 Task: Check the average views per listing of fitness center in the last 3 years.
Action: Mouse moved to (822, 226)
Screenshot: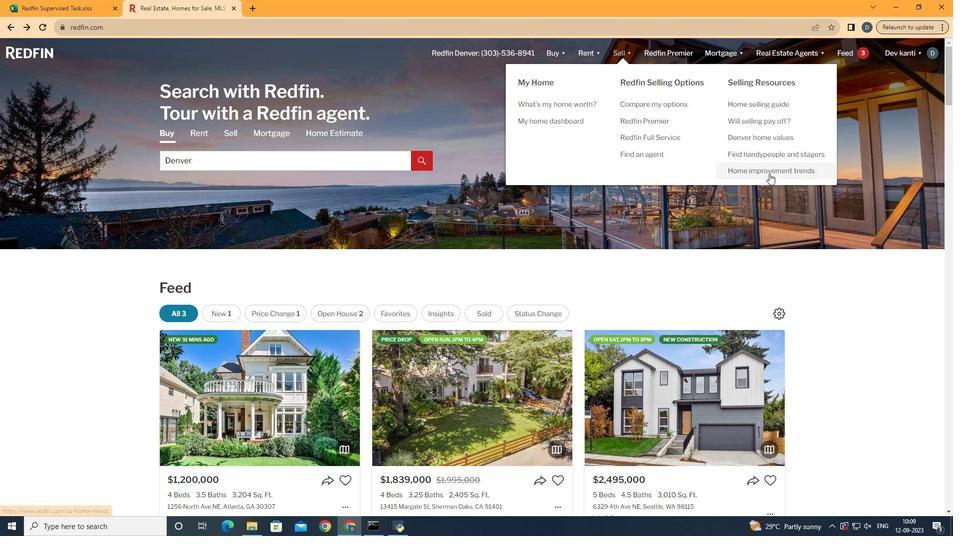
Action: Mouse pressed left at (822, 226)
Screenshot: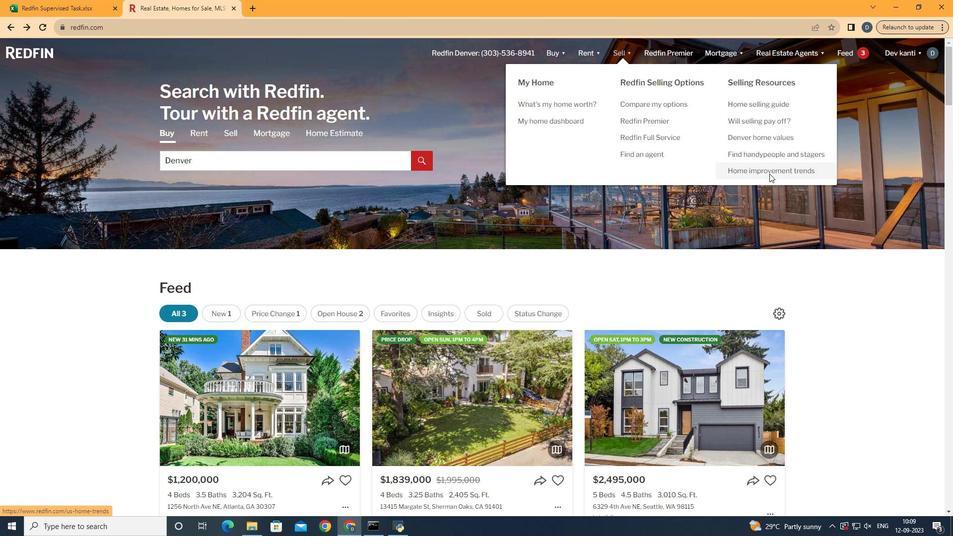 
Action: Mouse moved to (287, 244)
Screenshot: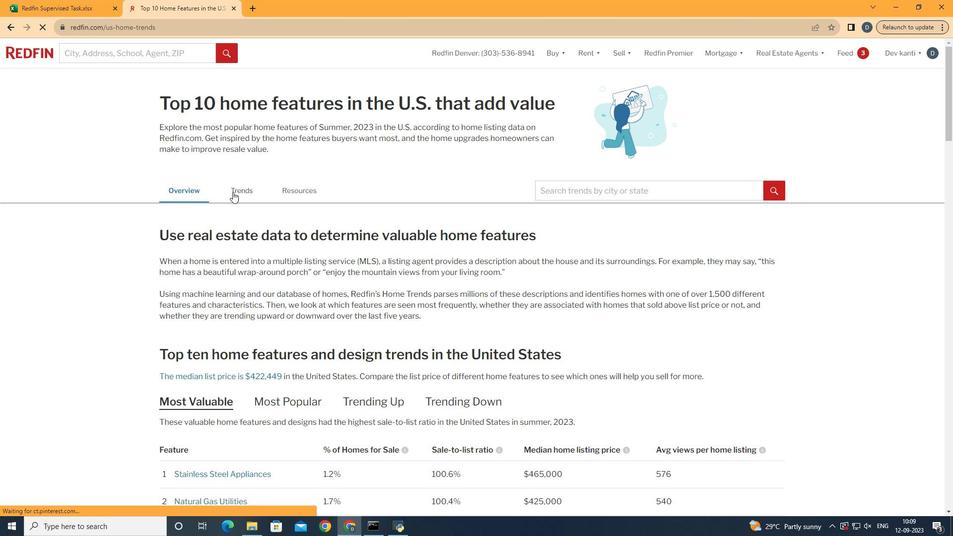 
Action: Mouse pressed left at (287, 244)
Screenshot: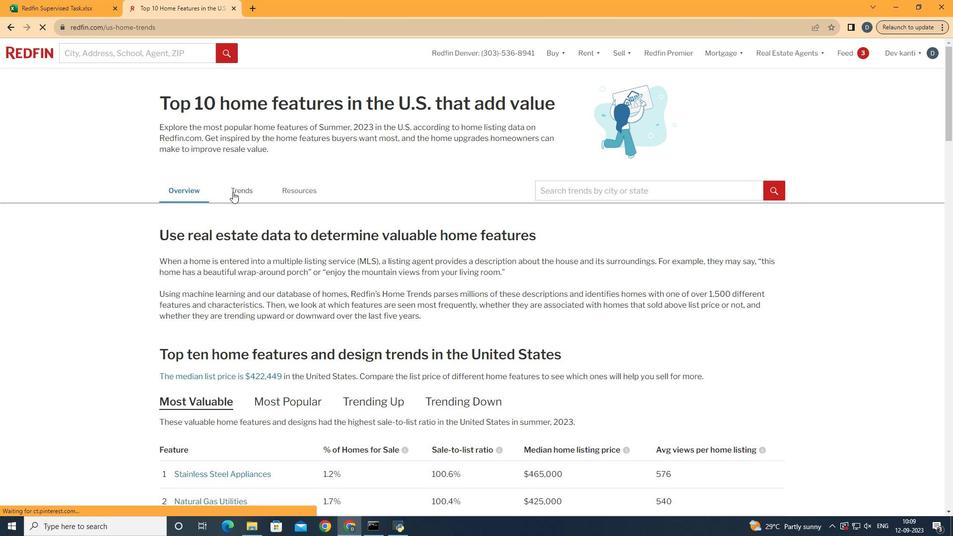 
Action: Mouse moved to (315, 332)
Screenshot: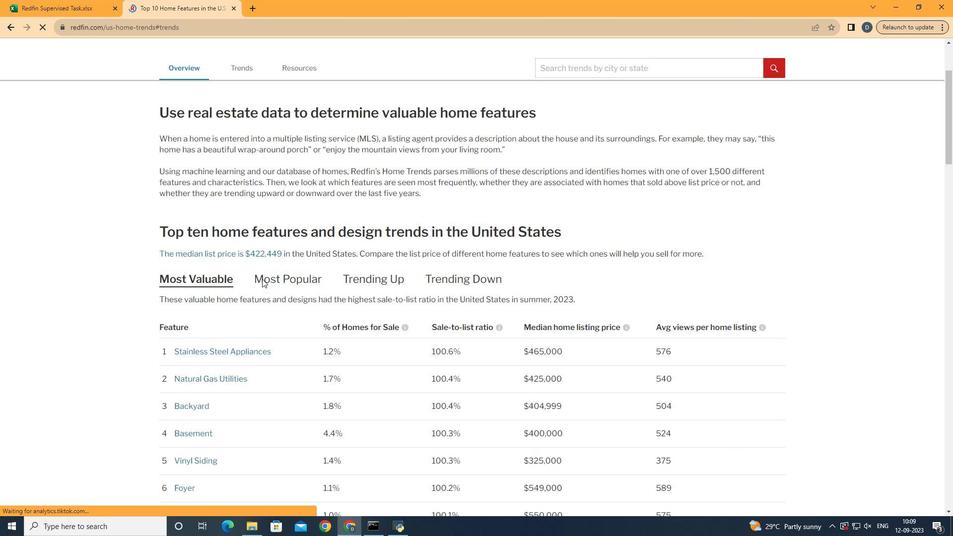 
Action: Mouse scrolled (315, 331) with delta (0, 0)
Screenshot: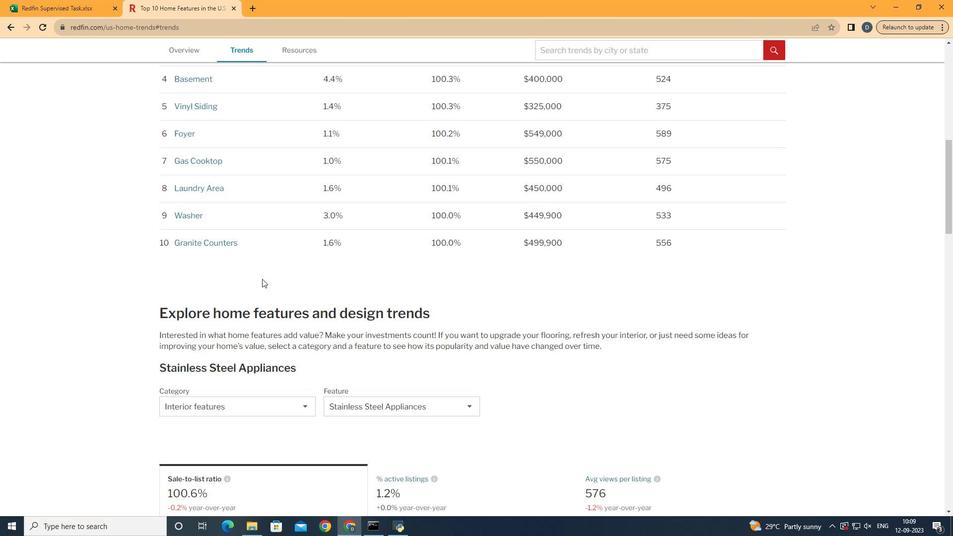 
Action: Mouse scrolled (315, 331) with delta (0, 0)
Screenshot: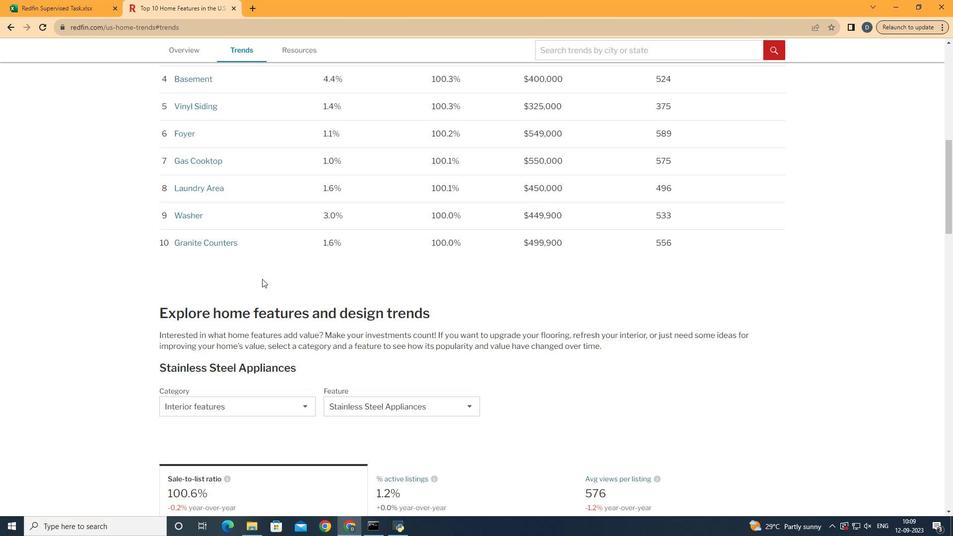 
Action: Mouse scrolled (315, 331) with delta (0, 0)
Screenshot: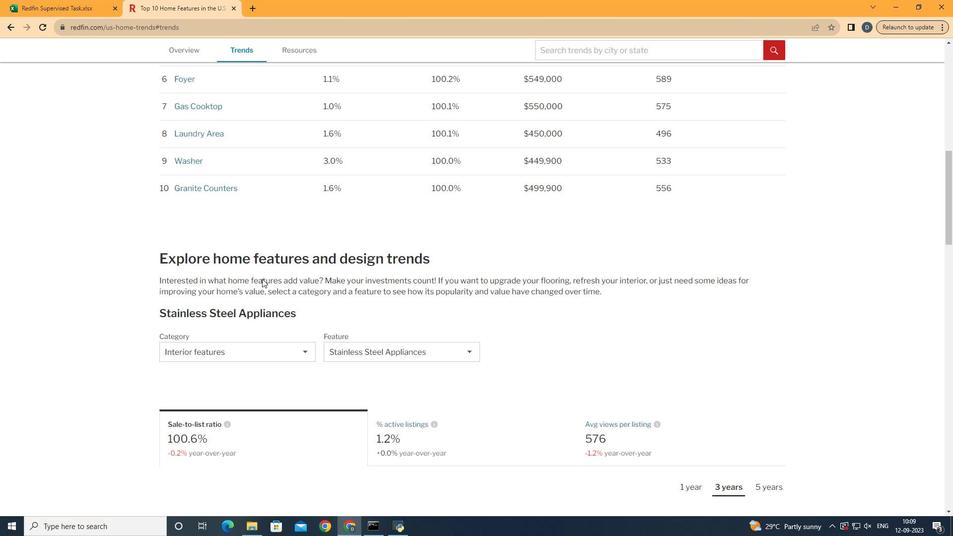 
Action: Mouse scrolled (315, 331) with delta (0, 0)
Screenshot: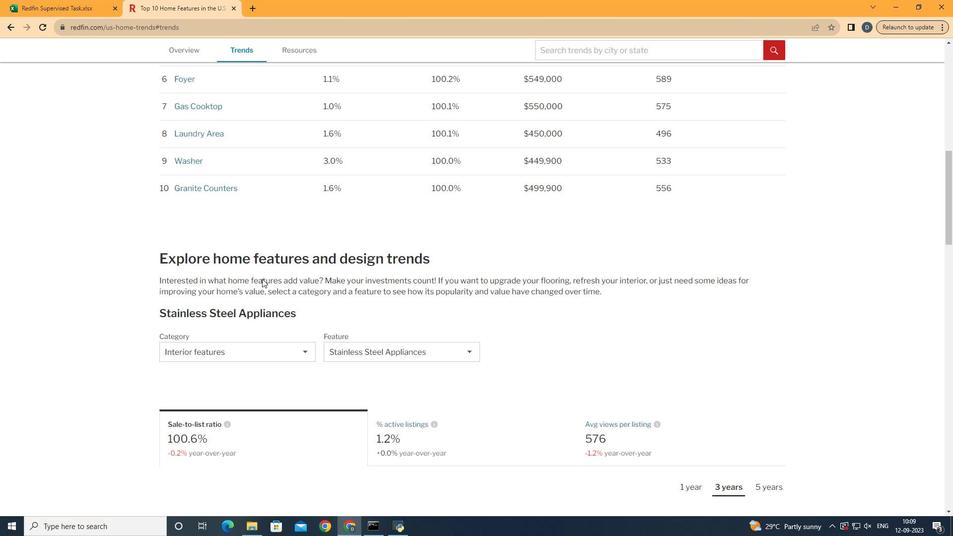 
Action: Mouse scrolled (315, 331) with delta (0, 0)
Screenshot: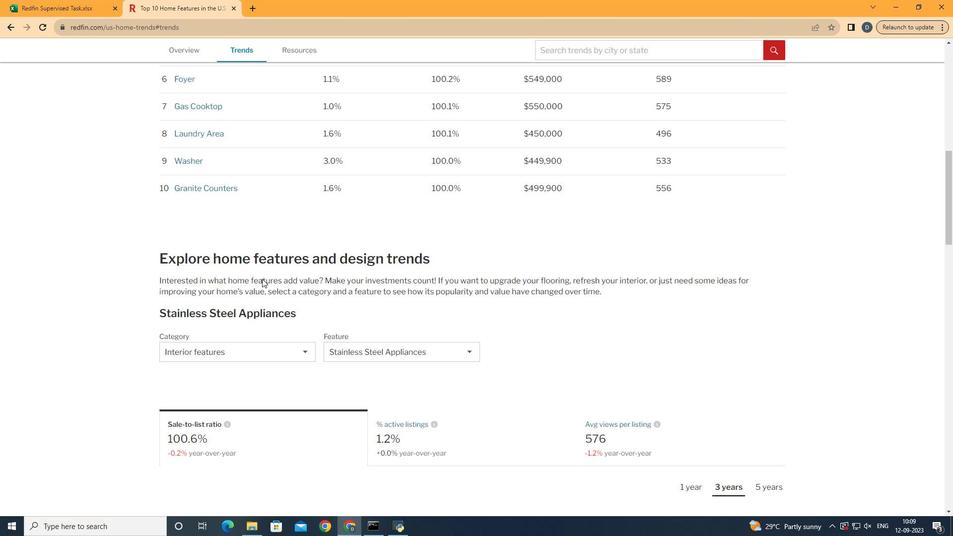 
Action: Mouse scrolled (315, 331) with delta (0, 0)
Screenshot: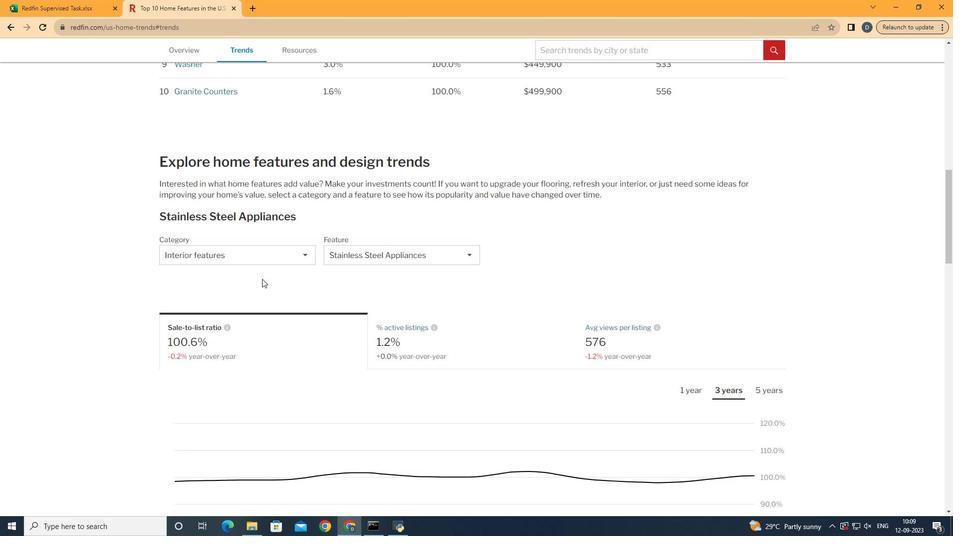 
Action: Mouse scrolled (315, 331) with delta (0, 0)
Screenshot: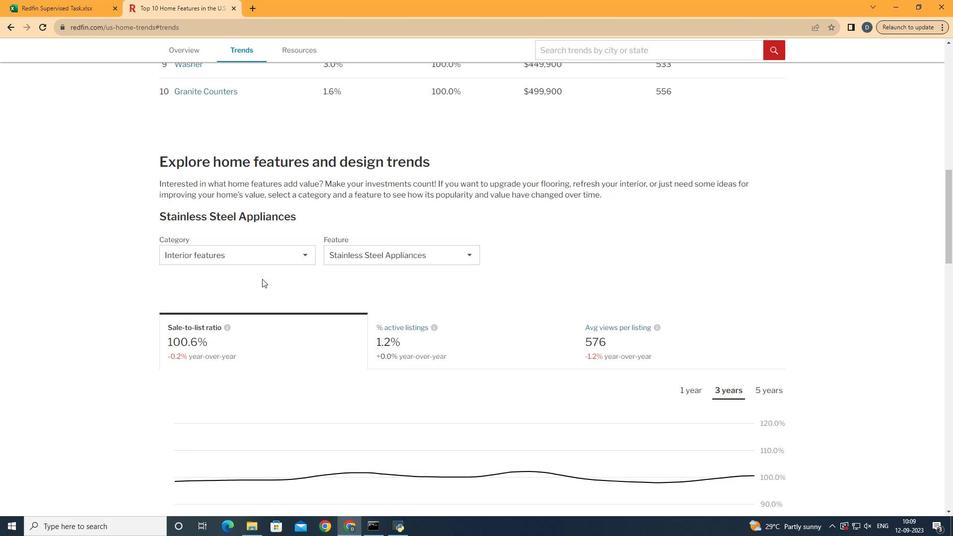 
Action: Mouse moved to (317, 302)
Screenshot: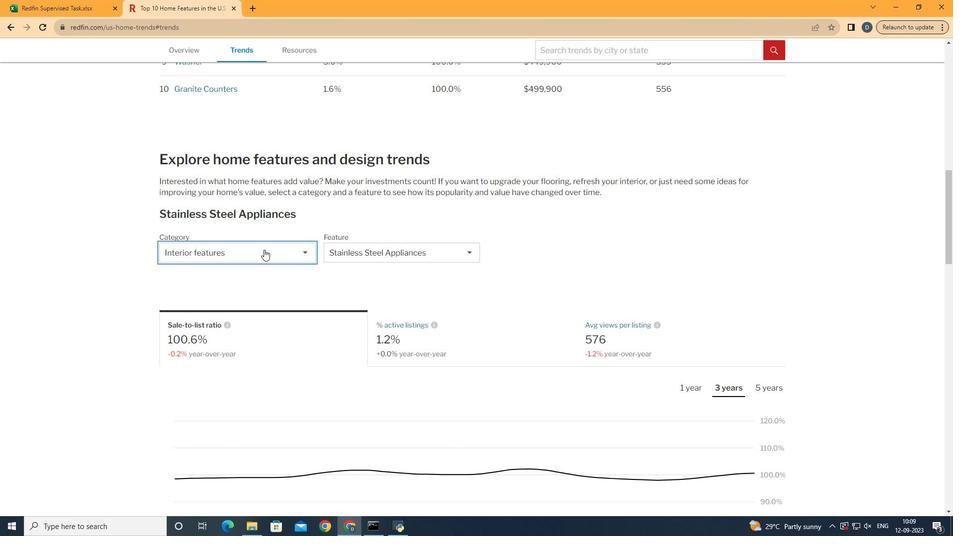
Action: Mouse pressed left at (317, 302)
Screenshot: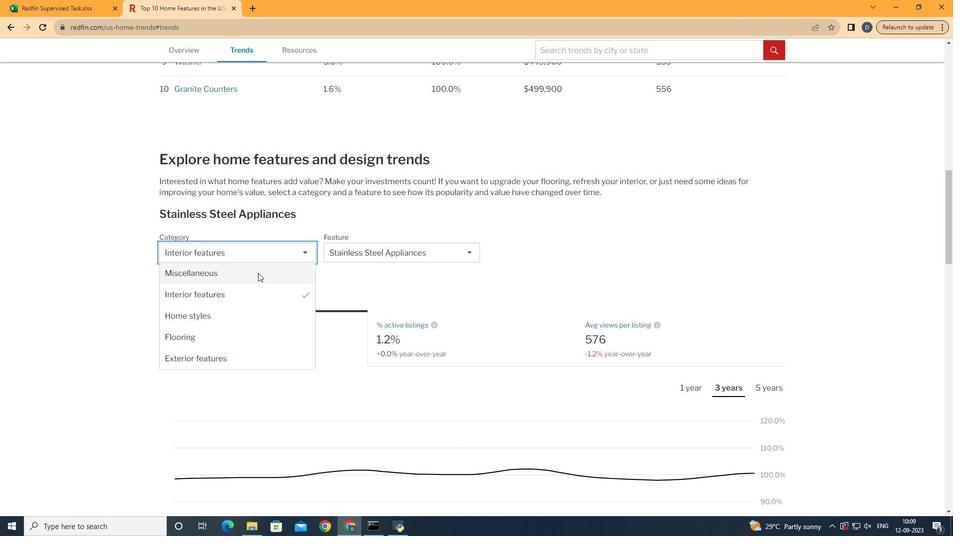 
Action: Mouse moved to (308, 353)
Screenshot: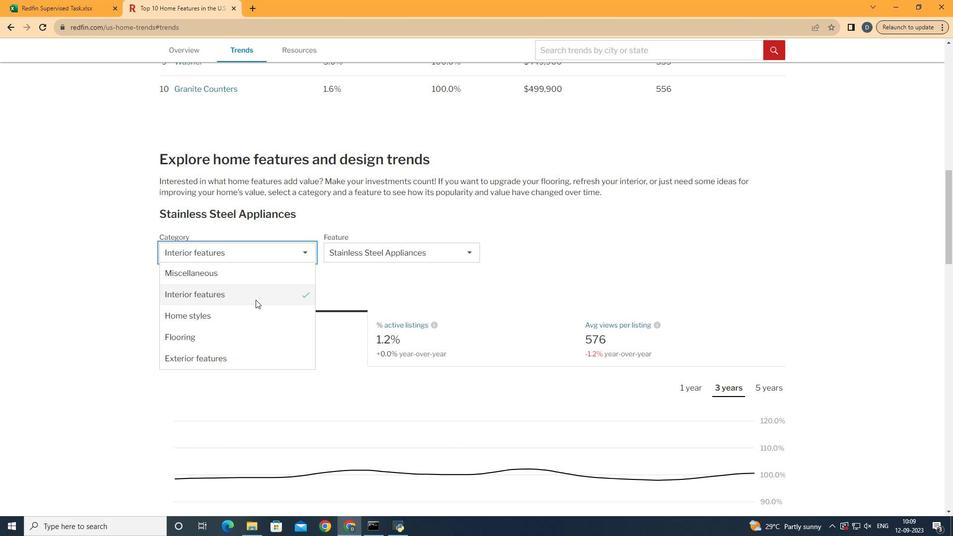 
Action: Mouse pressed left at (308, 353)
Screenshot: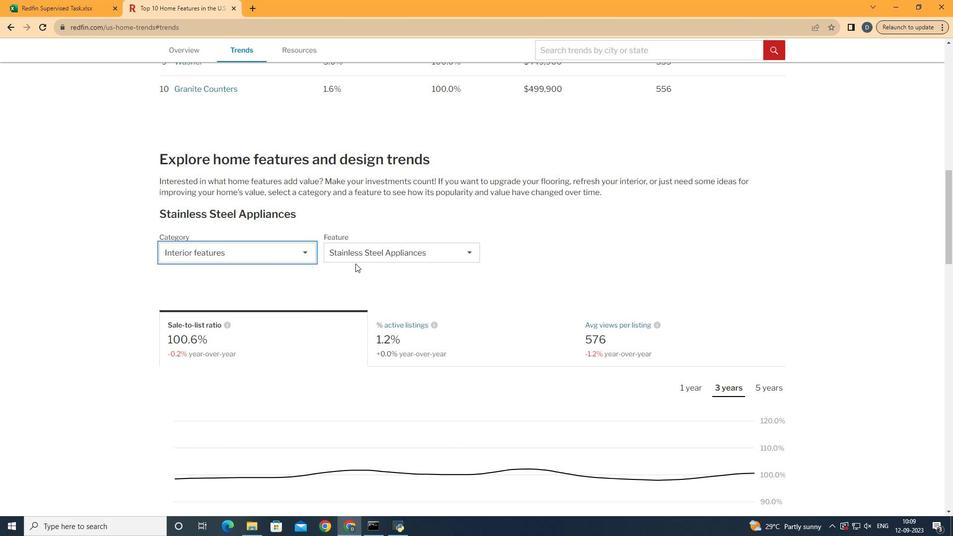 
Action: Mouse moved to (445, 305)
Screenshot: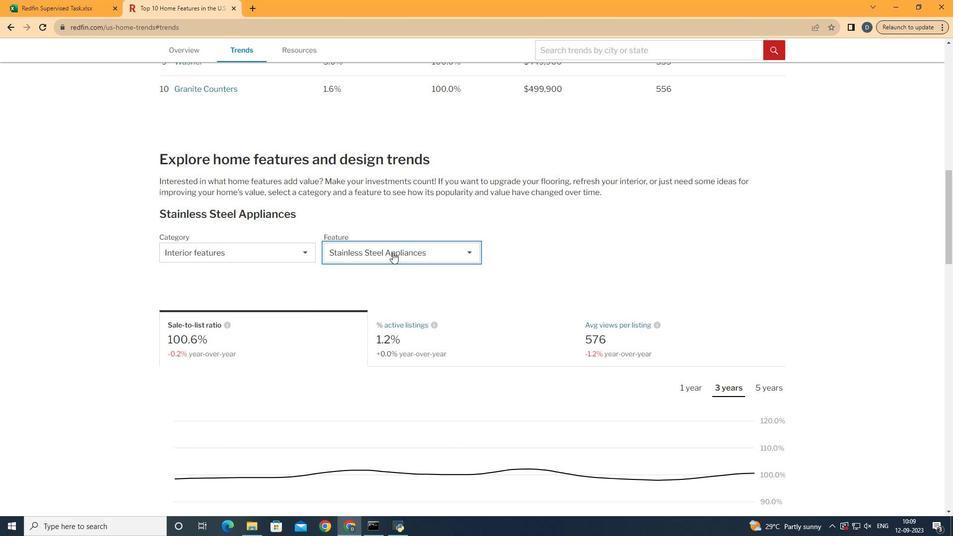 
Action: Mouse pressed left at (445, 305)
Screenshot: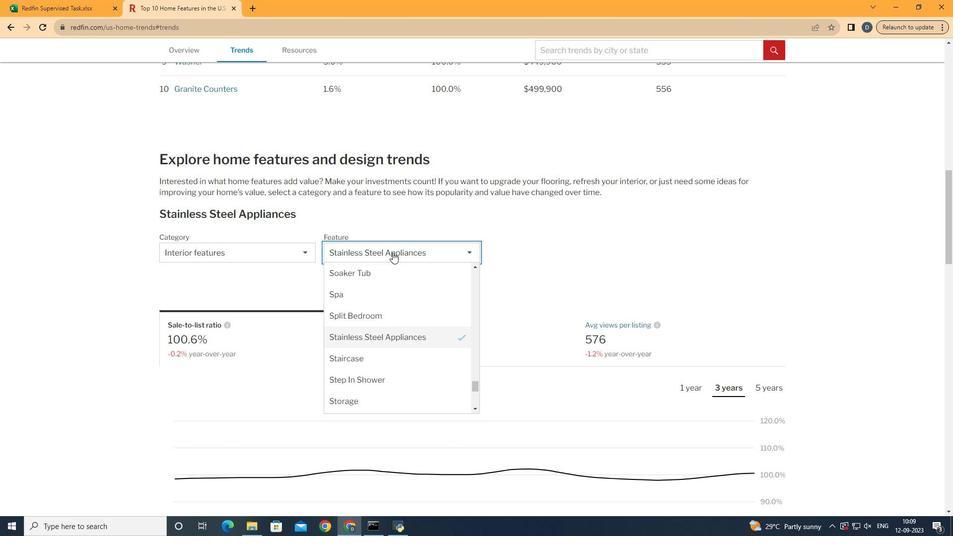 
Action: Mouse moved to (446, 360)
Screenshot: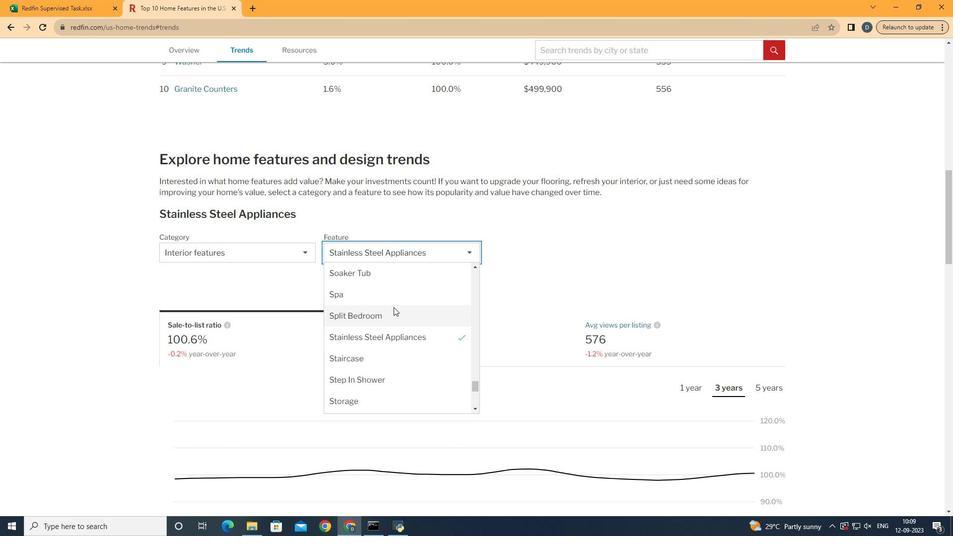 
Action: Mouse scrolled (446, 360) with delta (0, 0)
Screenshot: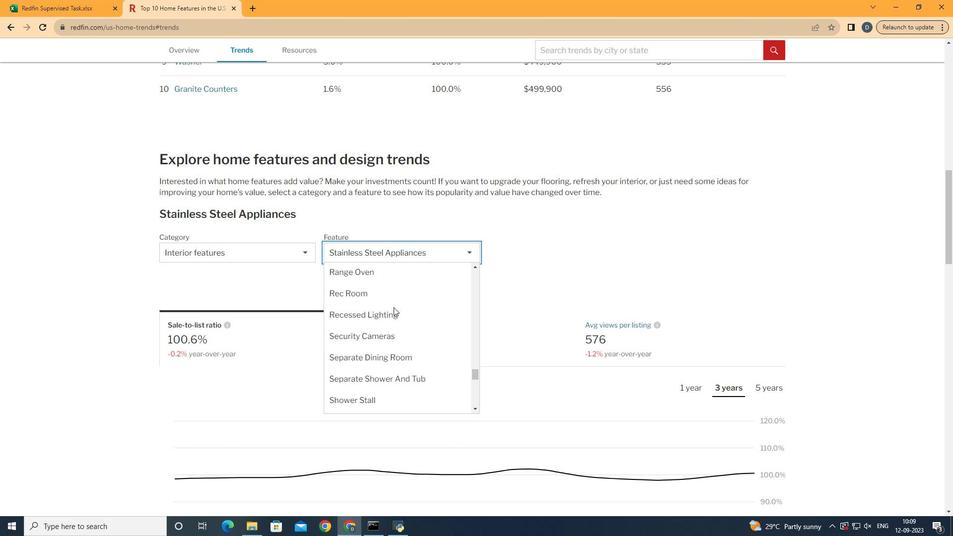 
Action: Mouse scrolled (446, 360) with delta (0, 0)
Screenshot: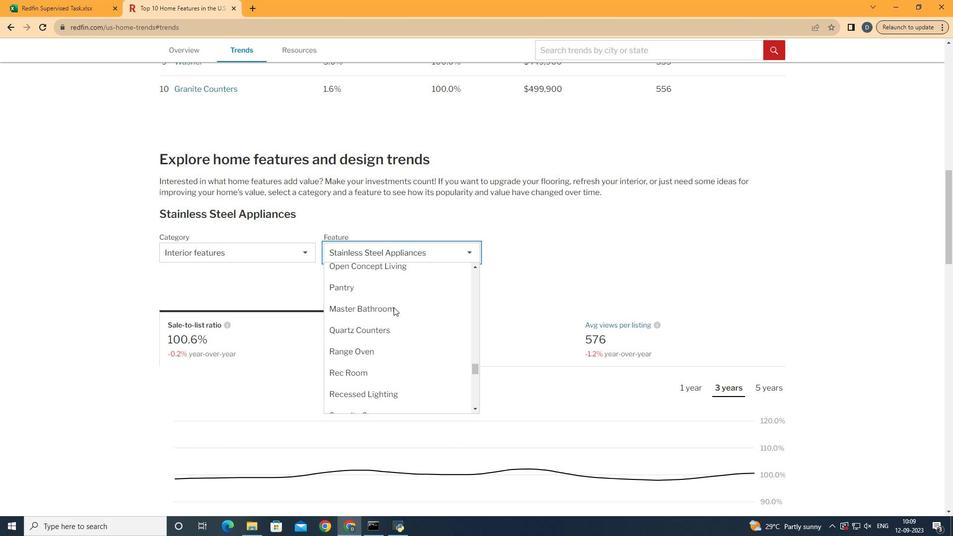 
Action: Mouse scrolled (446, 360) with delta (0, 0)
Screenshot: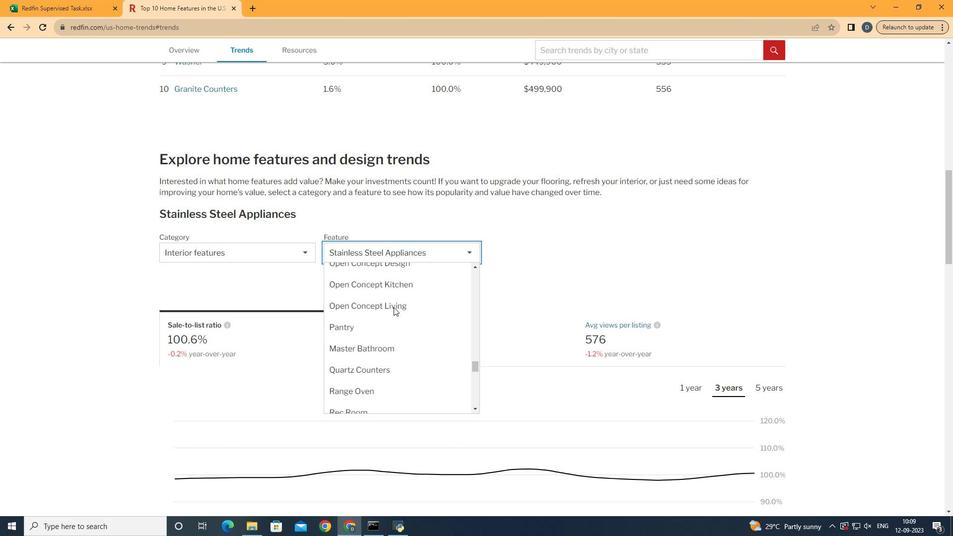 
Action: Mouse scrolled (446, 360) with delta (0, 0)
Screenshot: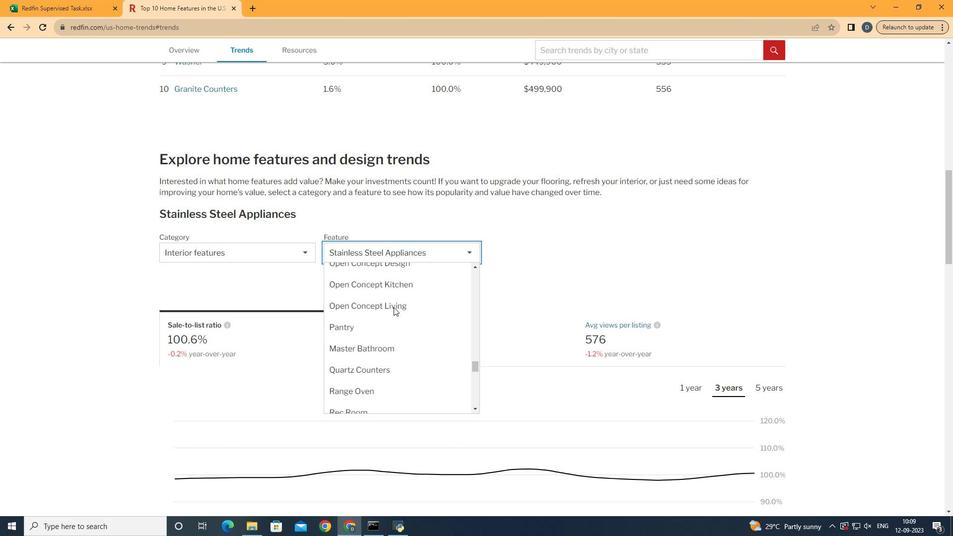 
Action: Mouse scrolled (446, 360) with delta (0, 0)
Screenshot: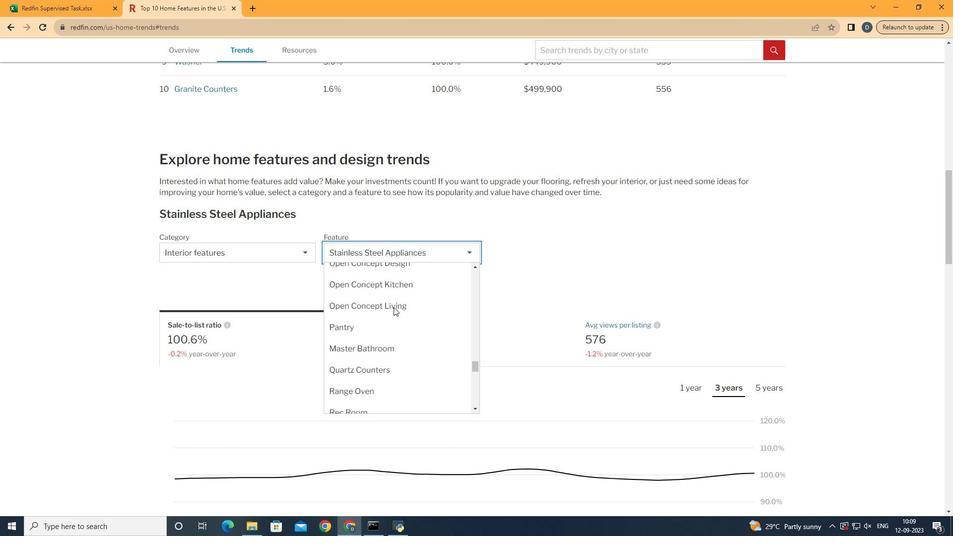 
Action: Mouse scrolled (446, 360) with delta (0, 0)
Screenshot: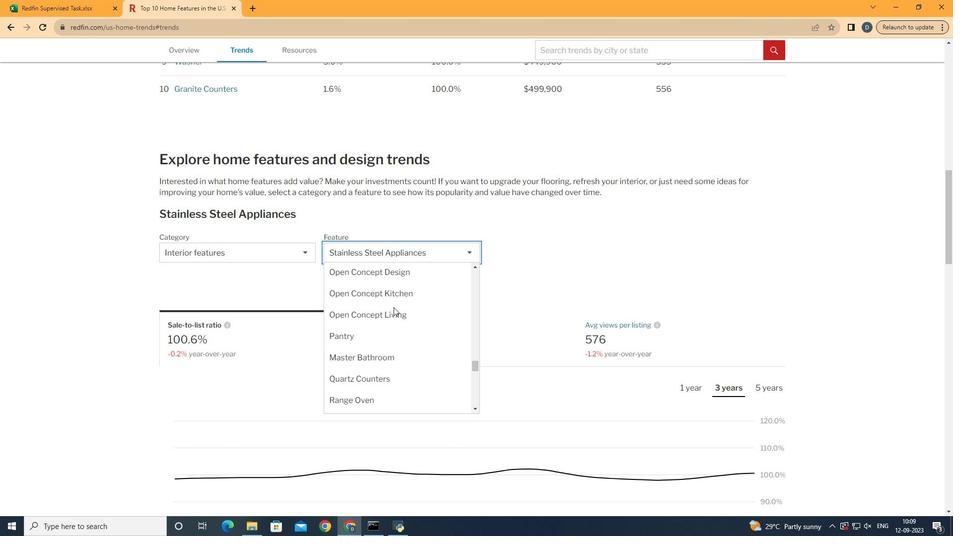 
Action: Mouse scrolled (446, 360) with delta (0, 0)
Screenshot: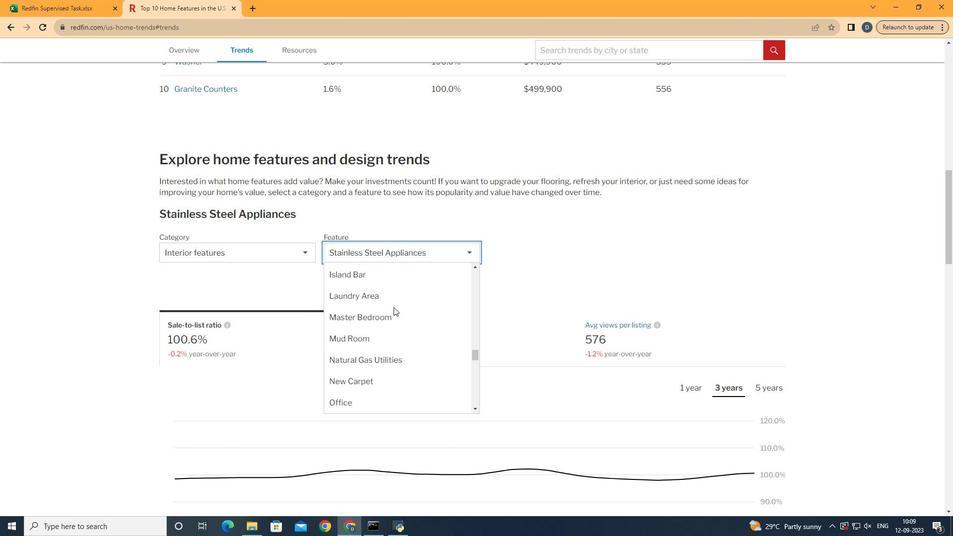 
Action: Mouse scrolled (446, 360) with delta (0, 0)
Screenshot: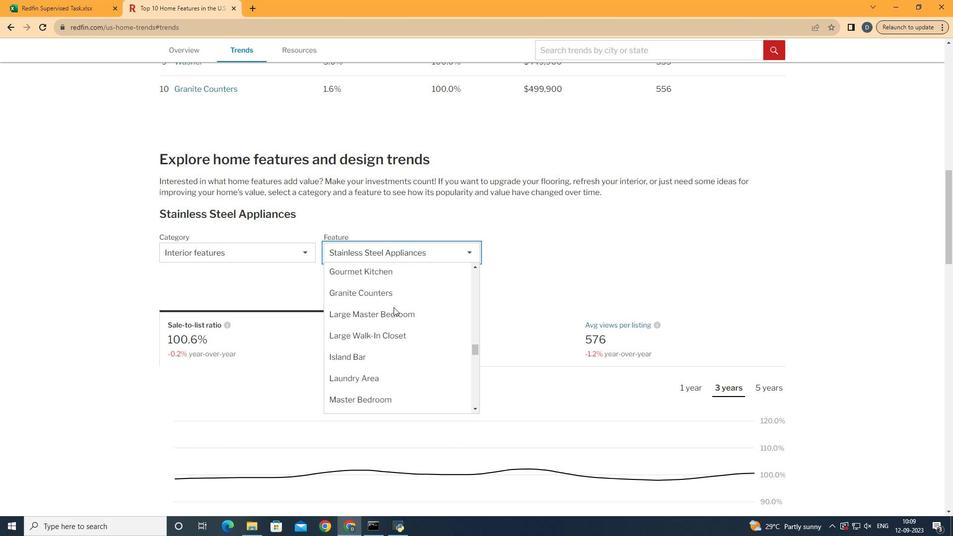 
Action: Mouse scrolled (446, 360) with delta (0, 0)
Screenshot: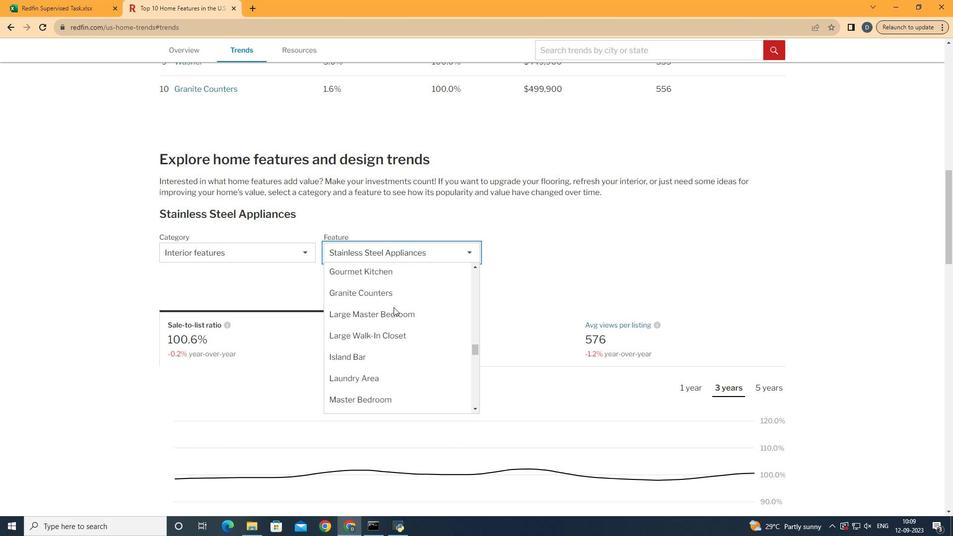 
Action: Mouse scrolled (446, 360) with delta (0, 0)
Screenshot: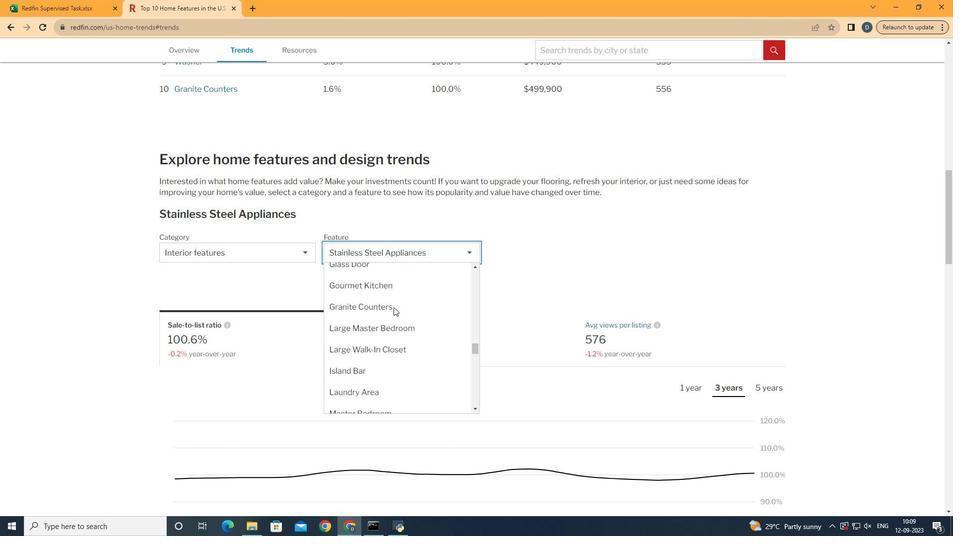 
Action: Mouse scrolled (446, 360) with delta (0, 0)
Screenshot: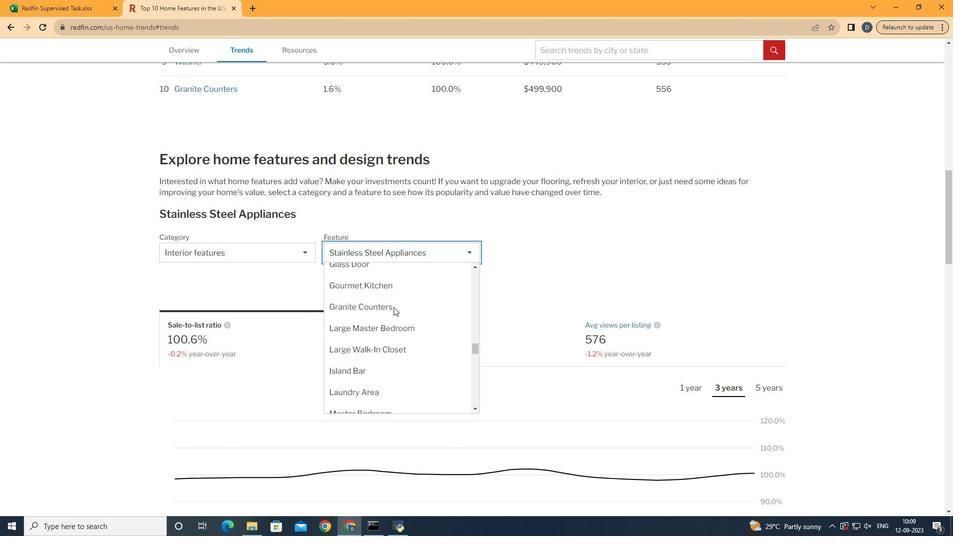 
Action: Mouse scrolled (446, 360) with delta (0, 0)
Screenshot: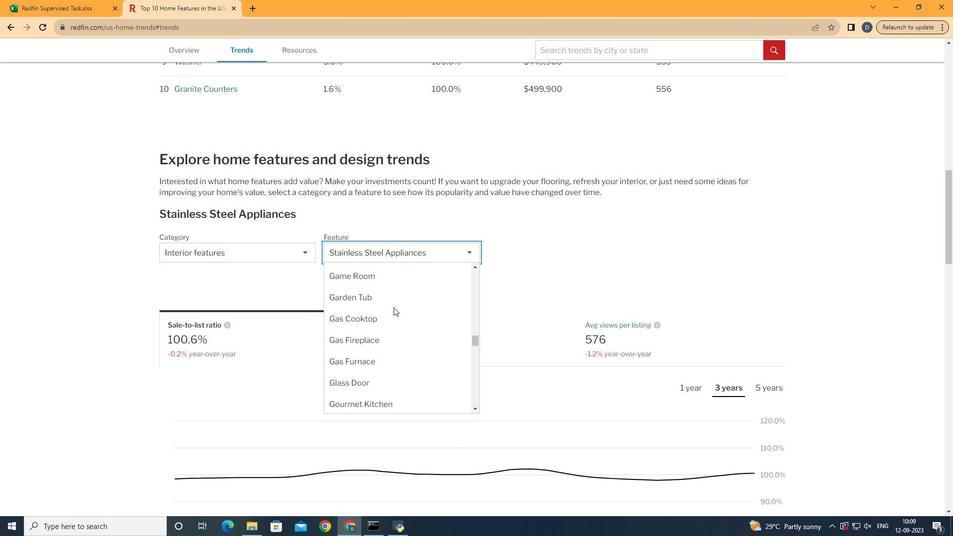 
Action: Mouse scrolled (446, 360) with delta (0, 0)
Screenshot: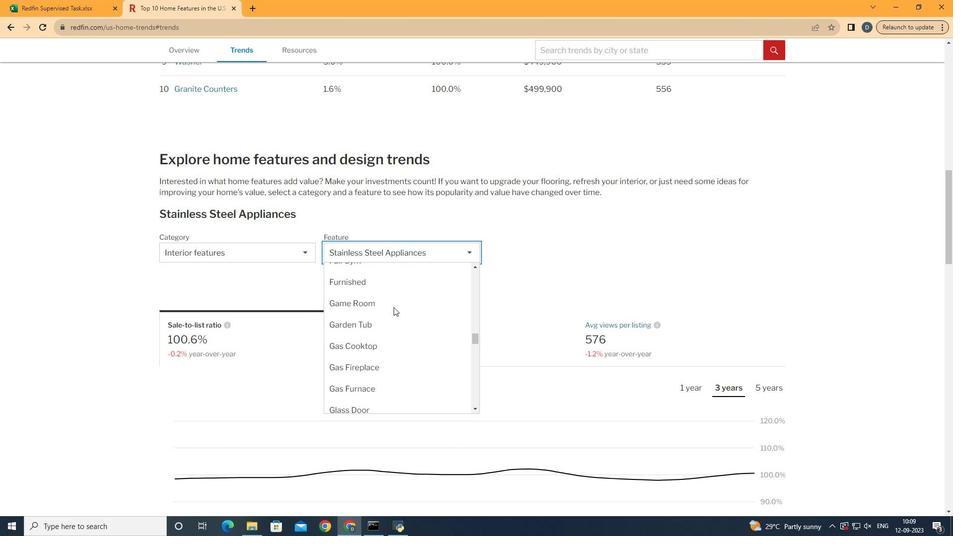 
Action: Mouse scrolled (446, 360) with delta (0, 0)
Screenshot: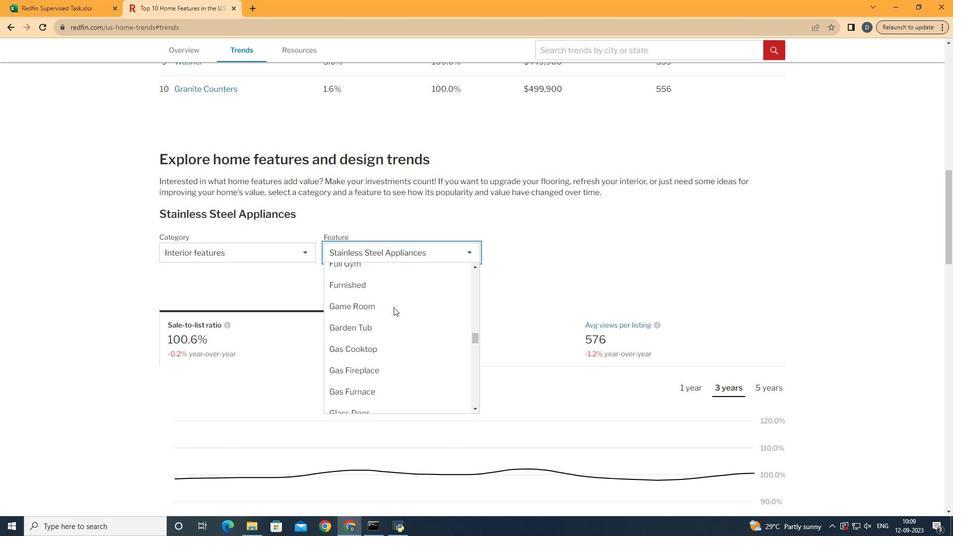 
Action: Mouse scrolled (446, 360) with delta (0, 0)
Screenshot: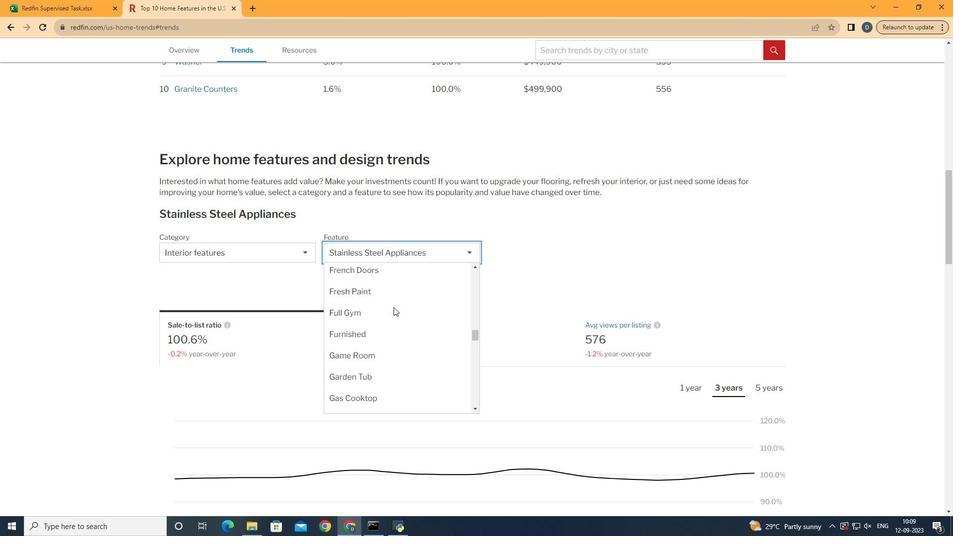 
Action: Mouse moved to (447, 360)
Screenshot: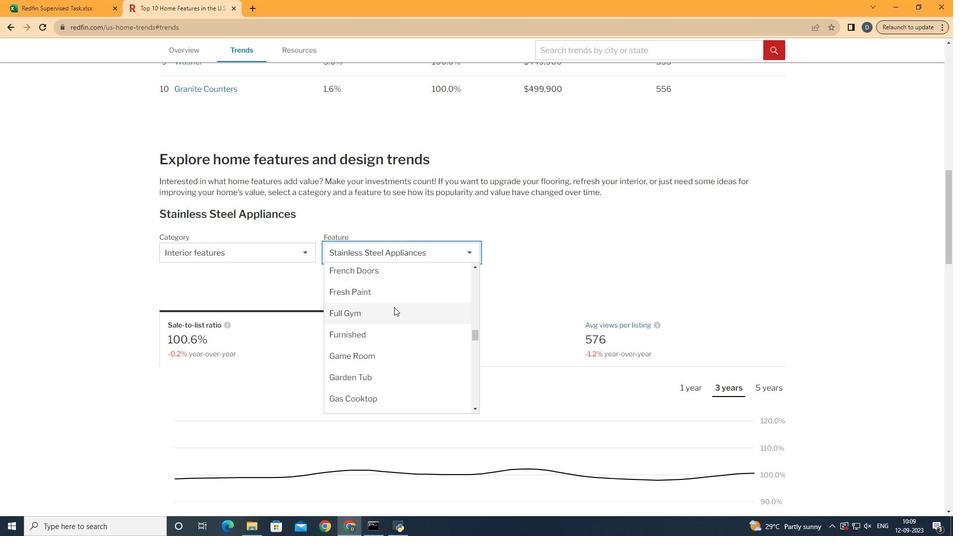 
Action: Mouse scrolled (447, 360) with delta (0, 0)
Screenshot: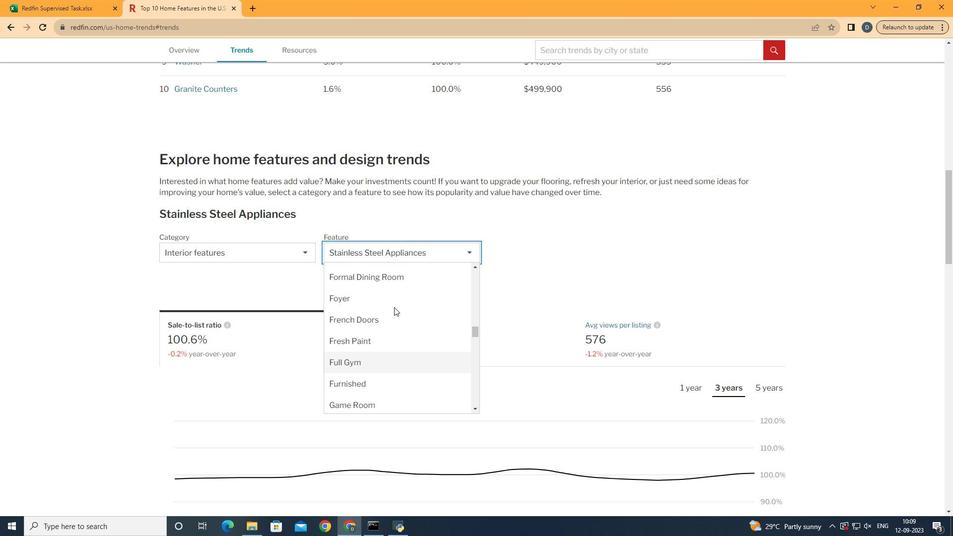 
Action: Mouse moved to (468, 331)
Screenshot: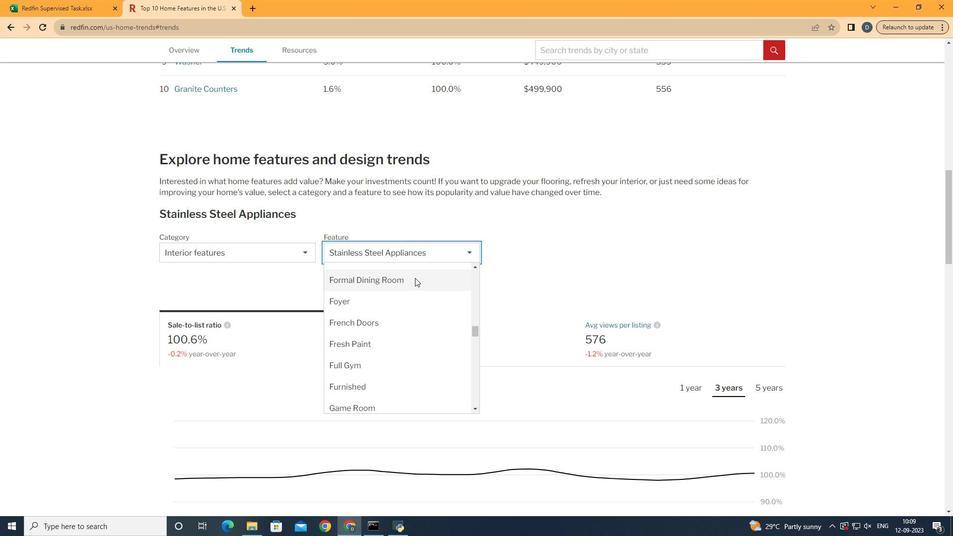 
Action: Mouse scrolled (468, 331) with delta (0, 0)
Screenshot: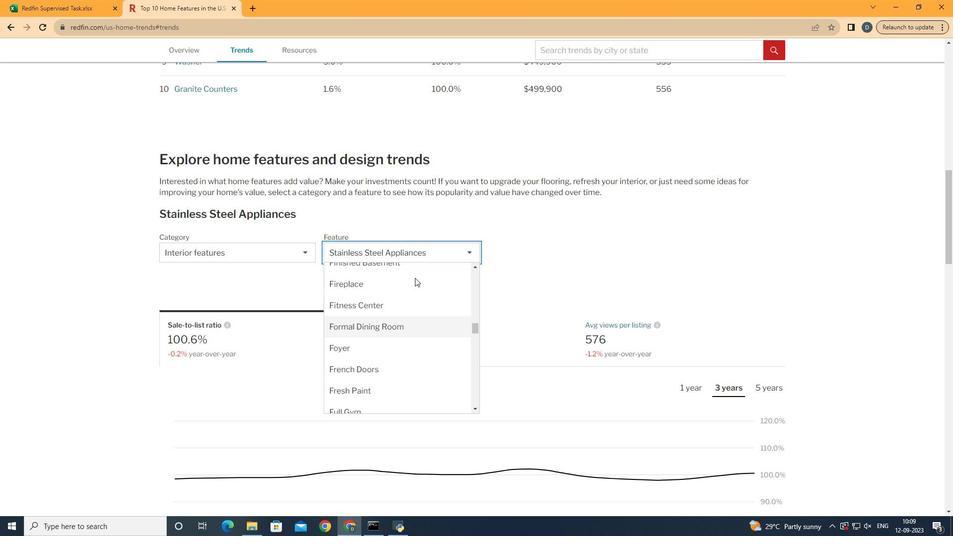 
Action: Mouse moved to (470, 359)
Screenshot: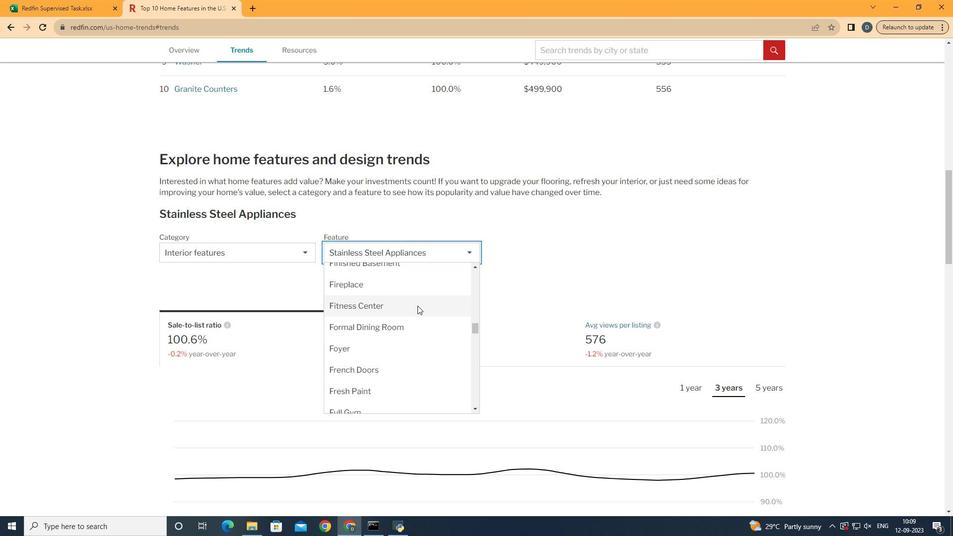 
Action: Mouse pressed left at (470, 359)
Screenshot: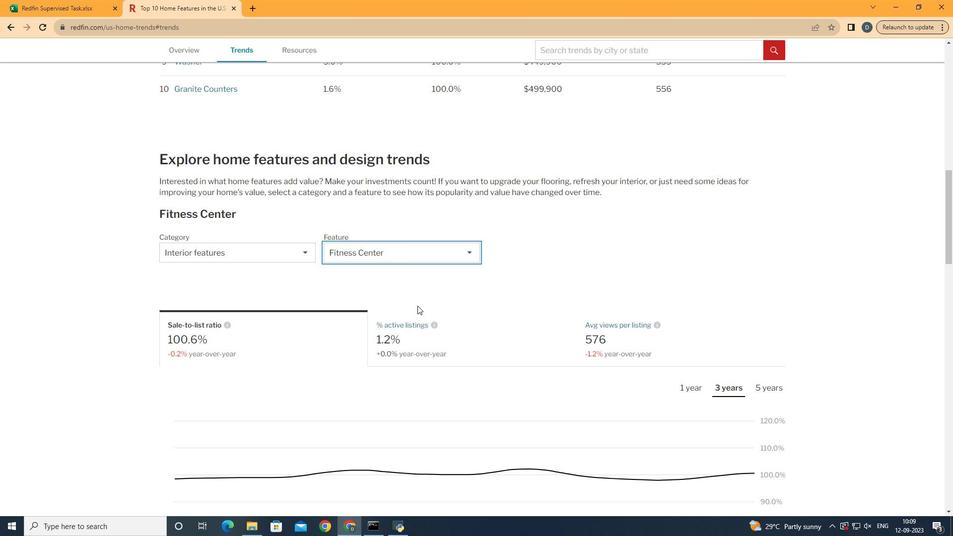 
Action: Mouse moved to (681, 282)
Screenshot: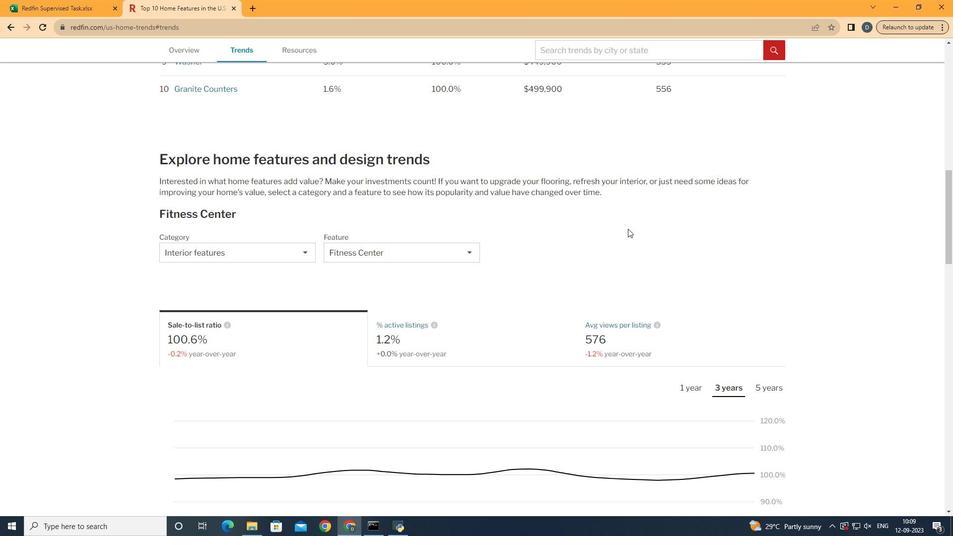 
Action: Mouse pressed left at (681, 282)
Screenshot: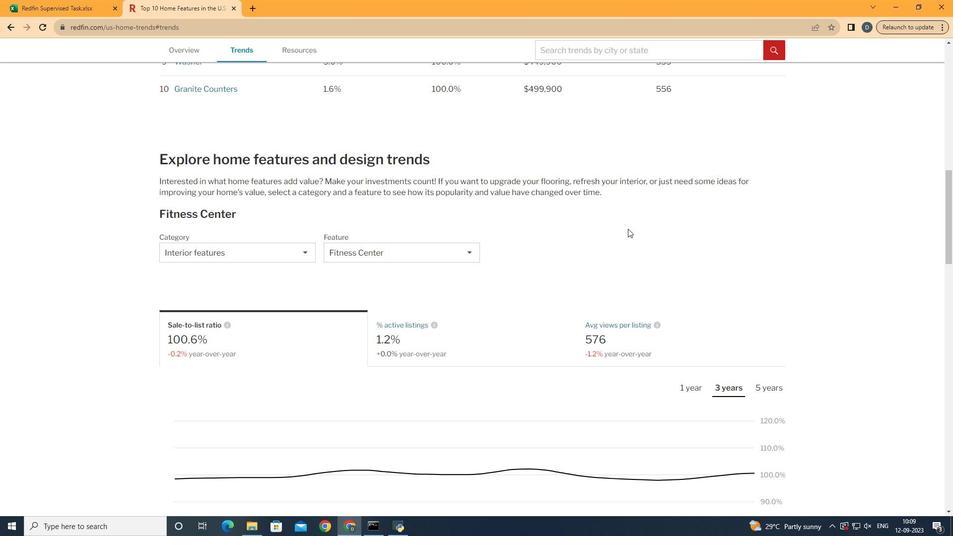 
Action: Mouse moved to (486, 400)
Screenshot: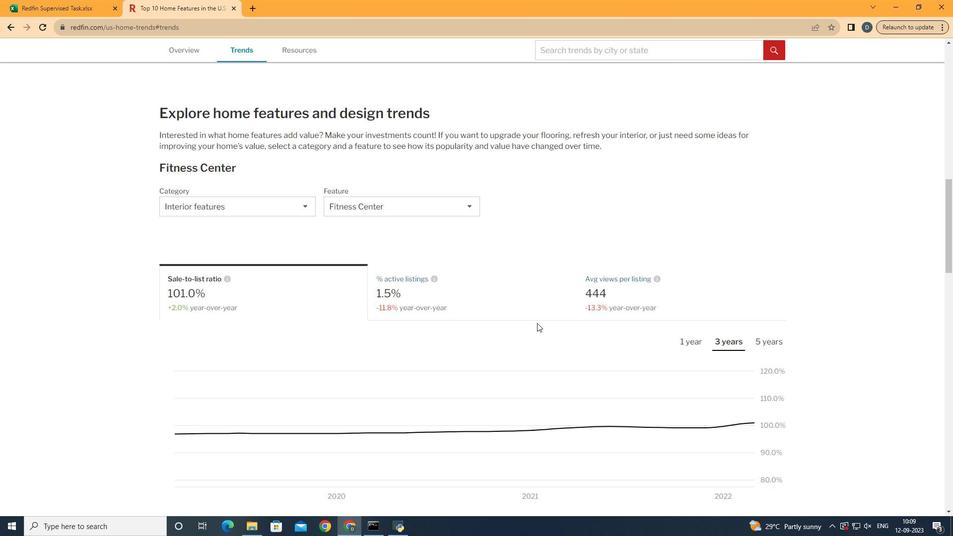 
Action: Mouse scrolled (486, 399) with delta (0, 0)
Screenshot: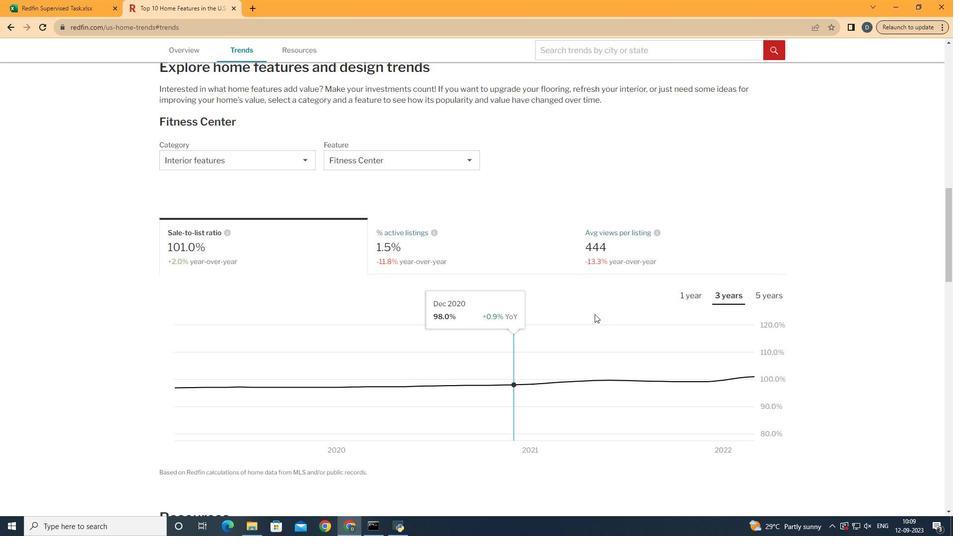 
Action: Mouse scrolled (486, 399) with delta (0, 0)
Screenshot: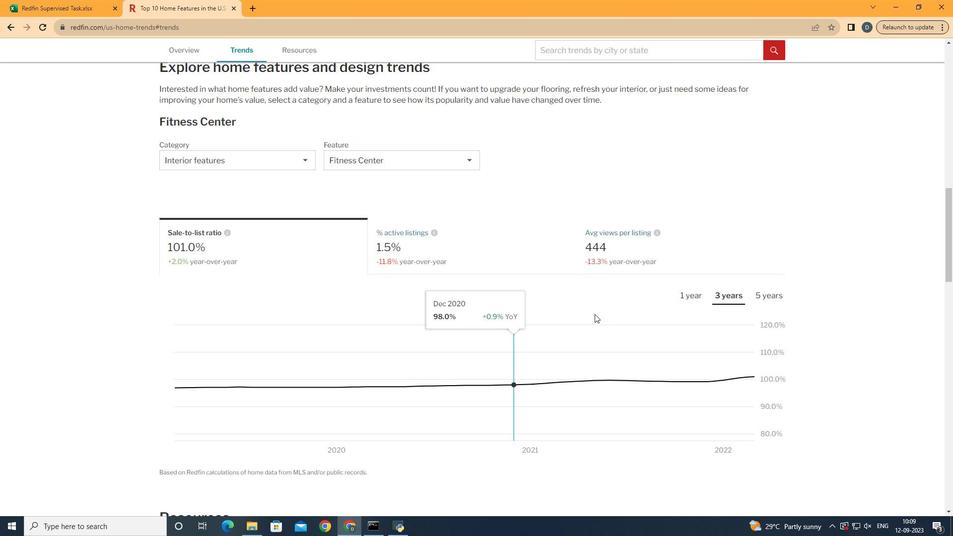 
Action: Mouse moved to (727, 278)
Screenshot: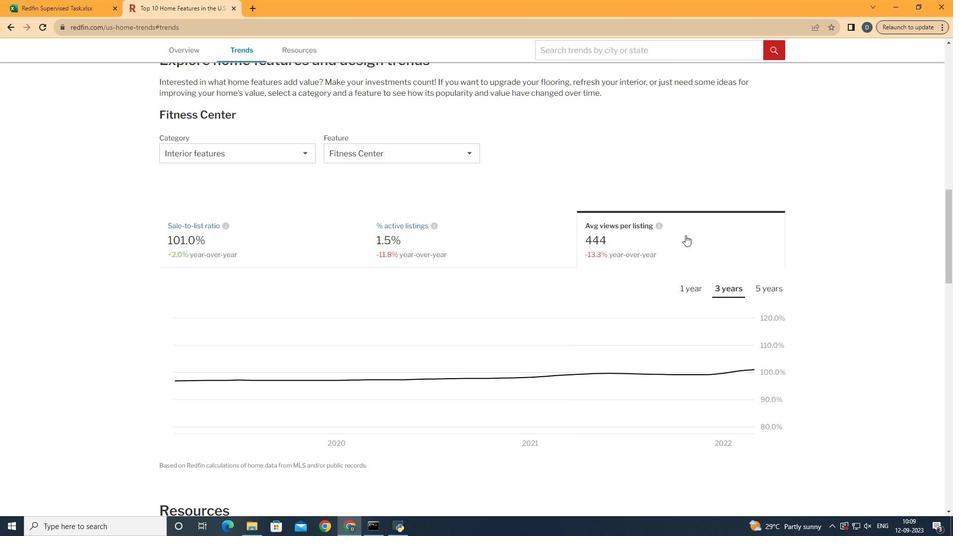
Action: Mouse pressed left at (727, 278)
Screenshot: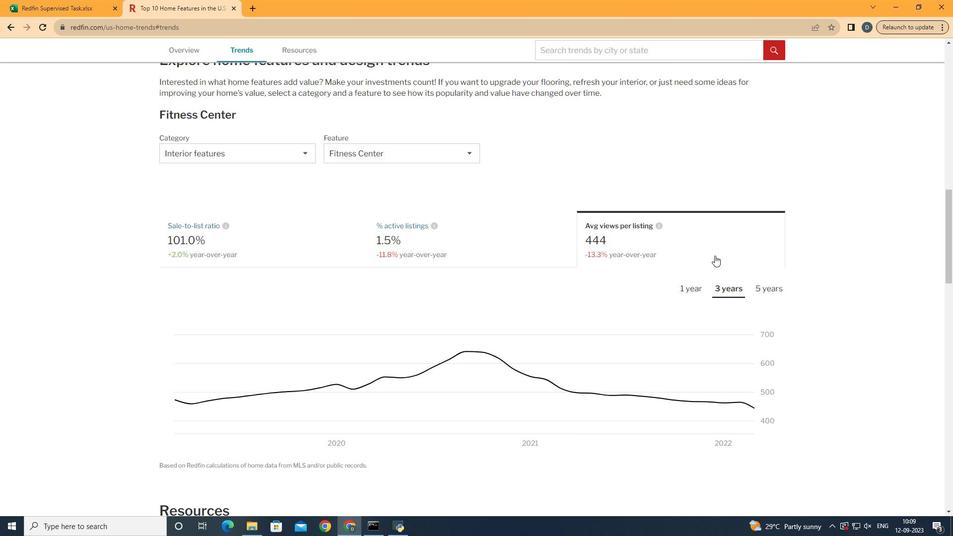 
Action: Mouse moved to (791, 343)
Screenshot: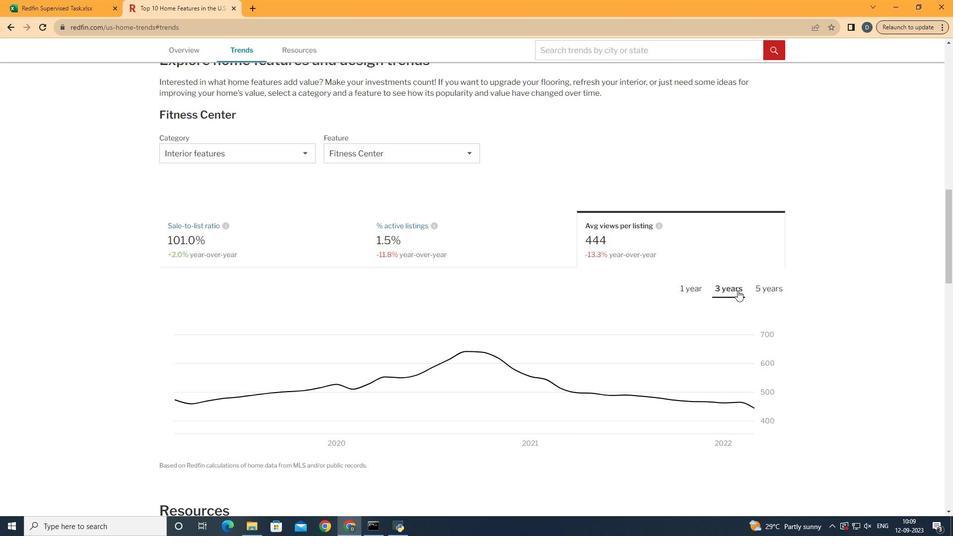 
Action: Mouse pressed left at (791, 343)
Screenshot: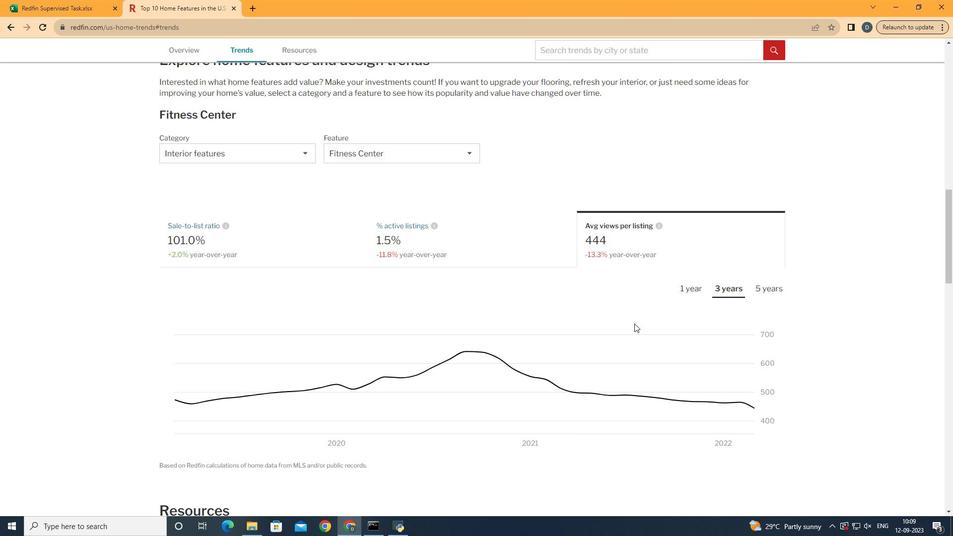 
Action: Mouse moved to (815, 475)
Screenshot: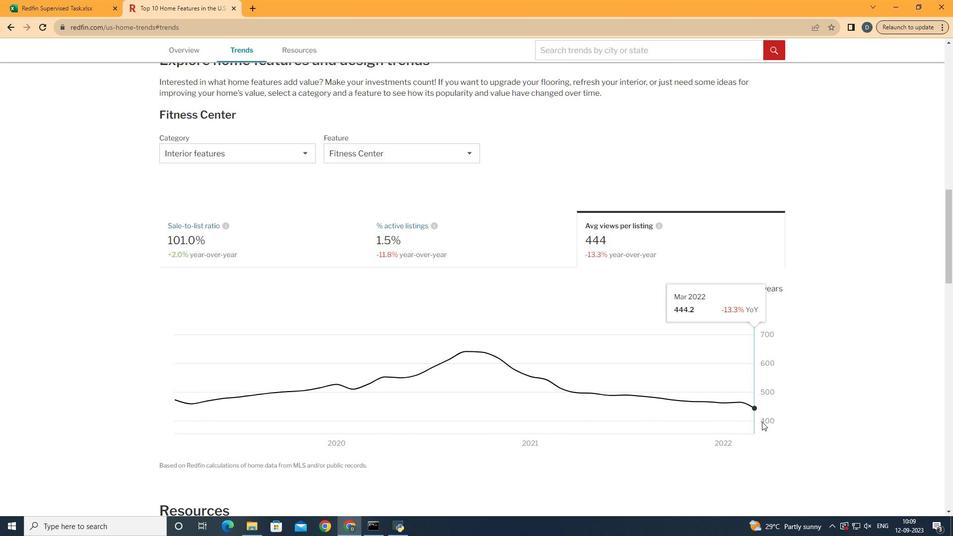 
